 Task: Enable advance options.
Action: Mouse moved to (963, 73)
Screenshot: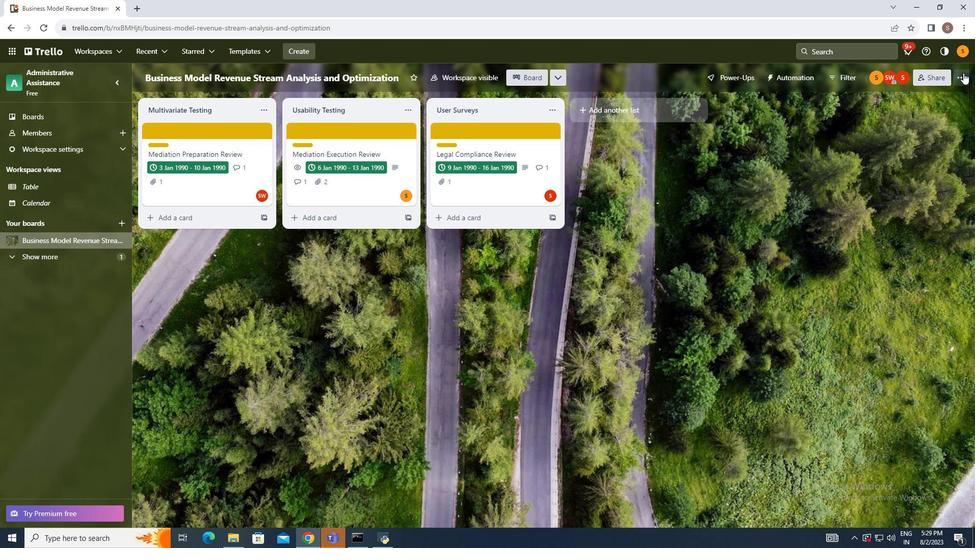 
Action: Mouse pressed left at (963, 73)
Screenshot: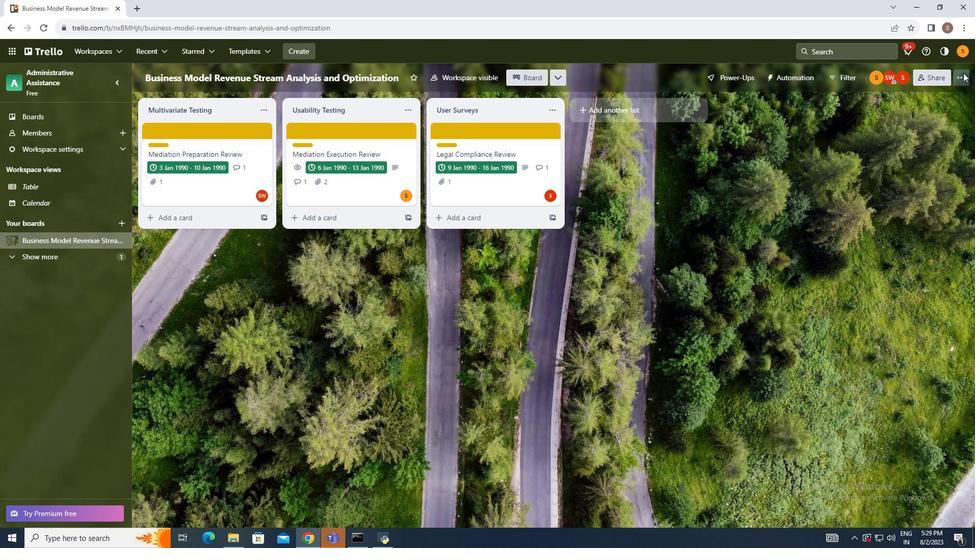 
Action: Mouse moved to (904, 213)
Screenshot: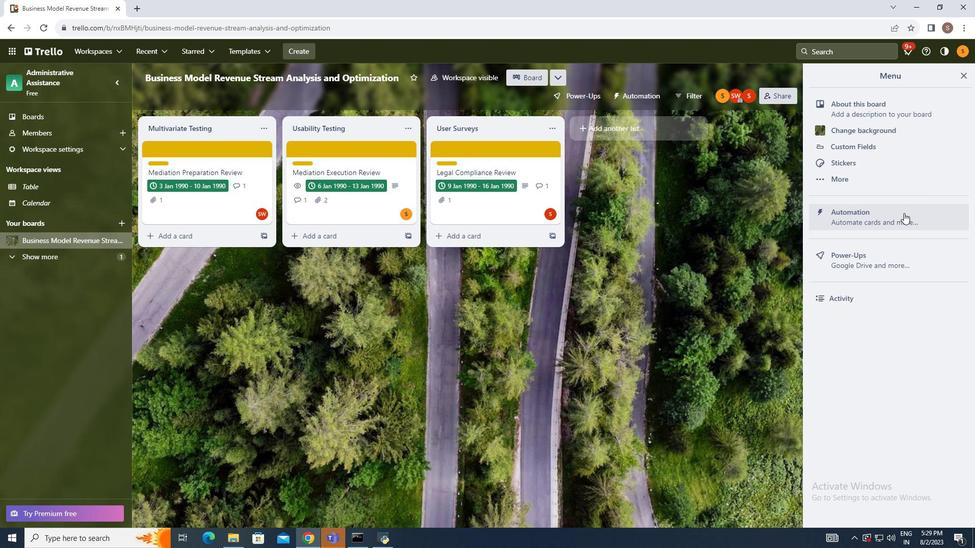 
Action: Mouse pressed left at (904, 213)
Screenshot: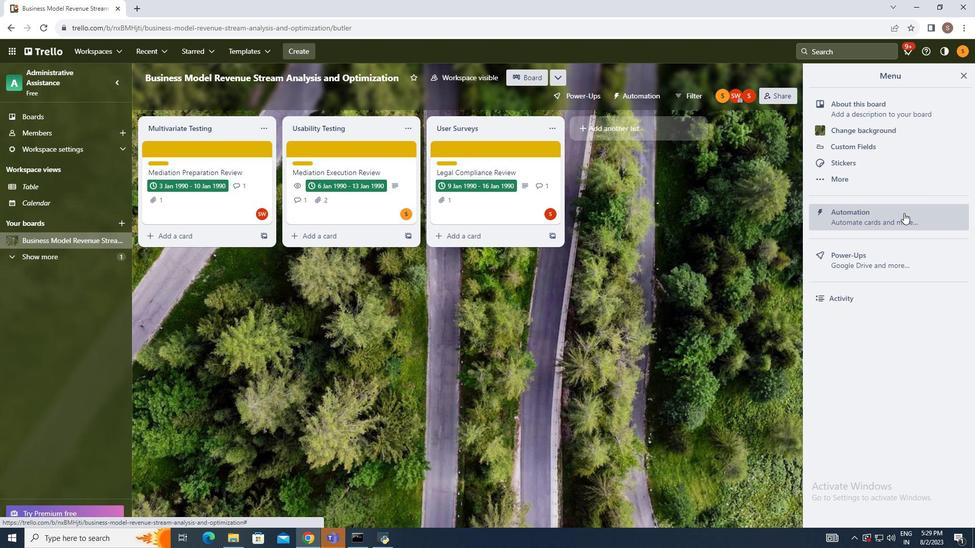 
Action: Mouse moved to (198, 184)
Screenshot: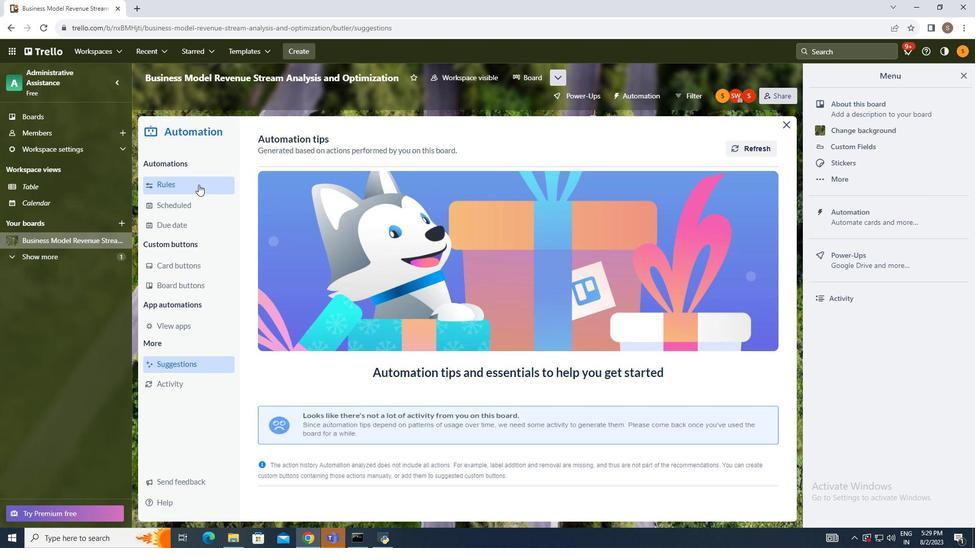 
Action: Mouse pressed left at (198, 184)
Screenshot: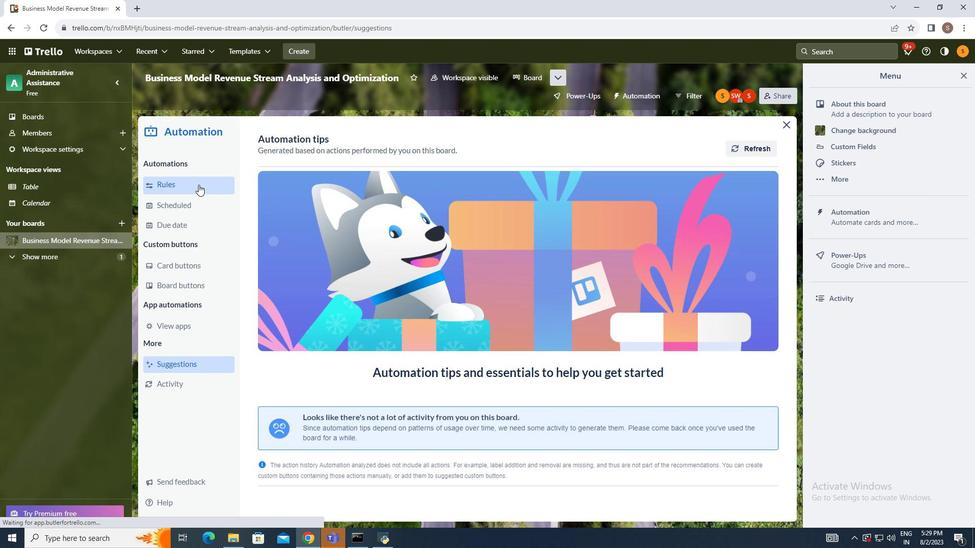 
Action: Mouse moved to (668, 143)
Screenshot: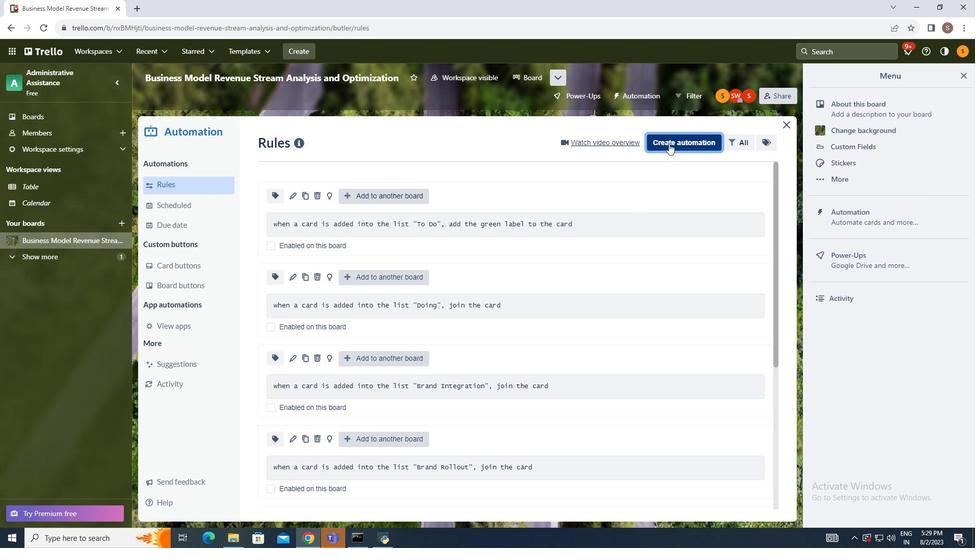 
Action: Mouse pressed left at (668, 143)
Screenshot: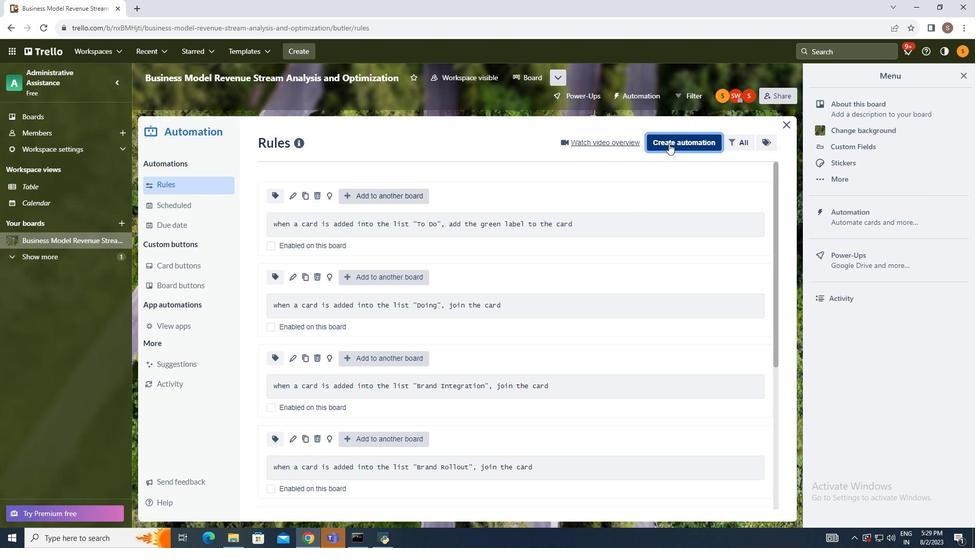 
Action: Mouse moved to (539, 236)
Screenshot: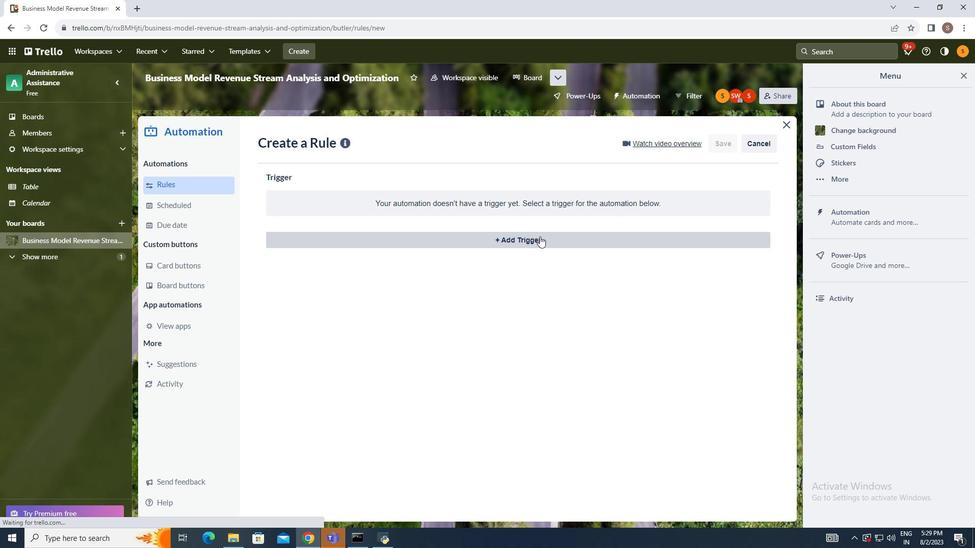 
Action: Mouse pressed left at (539, 236)
Screenshot: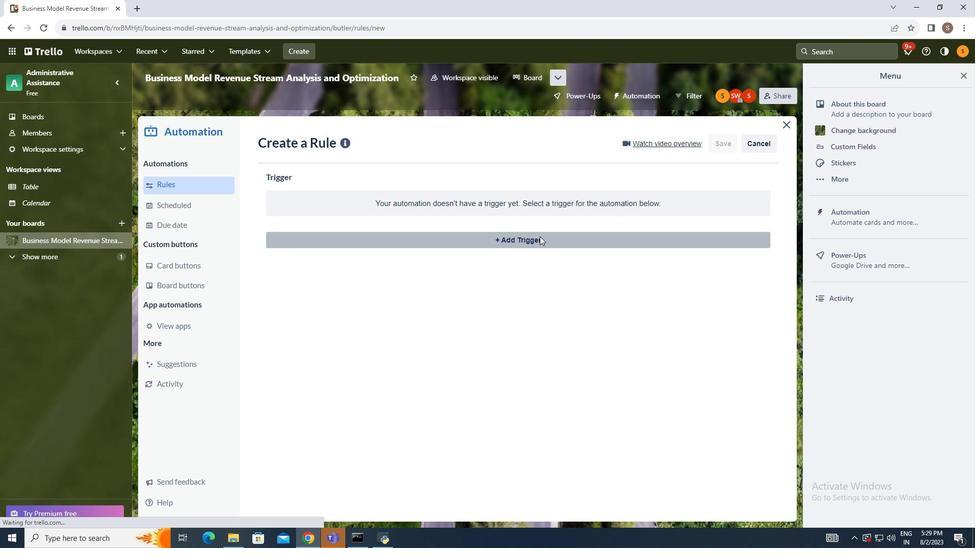 
Action: Mouse moved to (706, 276)
Screenshot: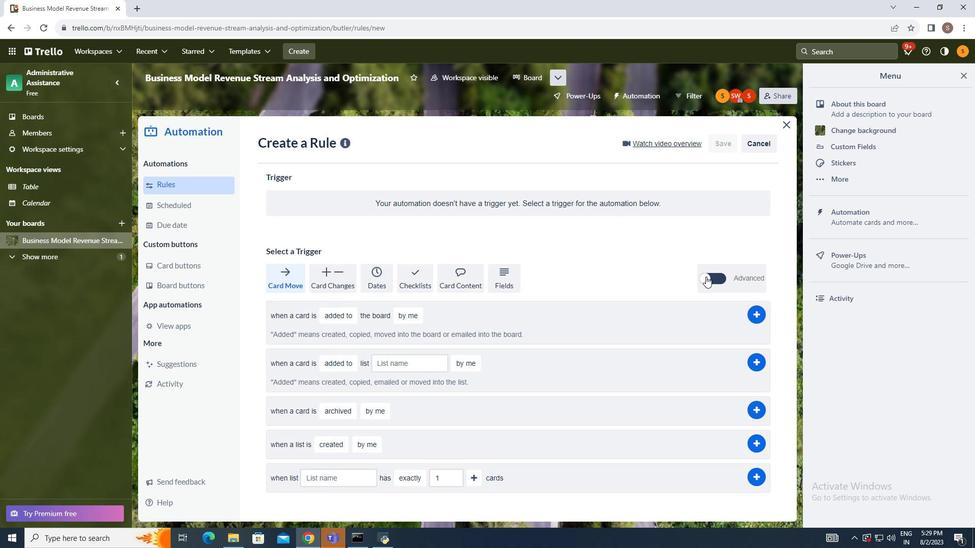 
Action: Mouse pressed left at (706, 276)
Screenshot: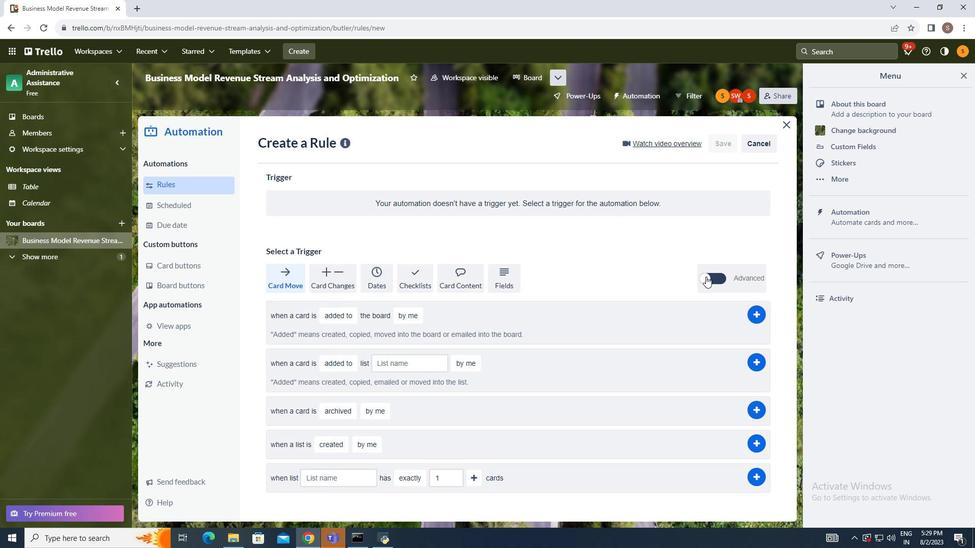 
Action: Mouse moved to (652, 278)
Screenshot: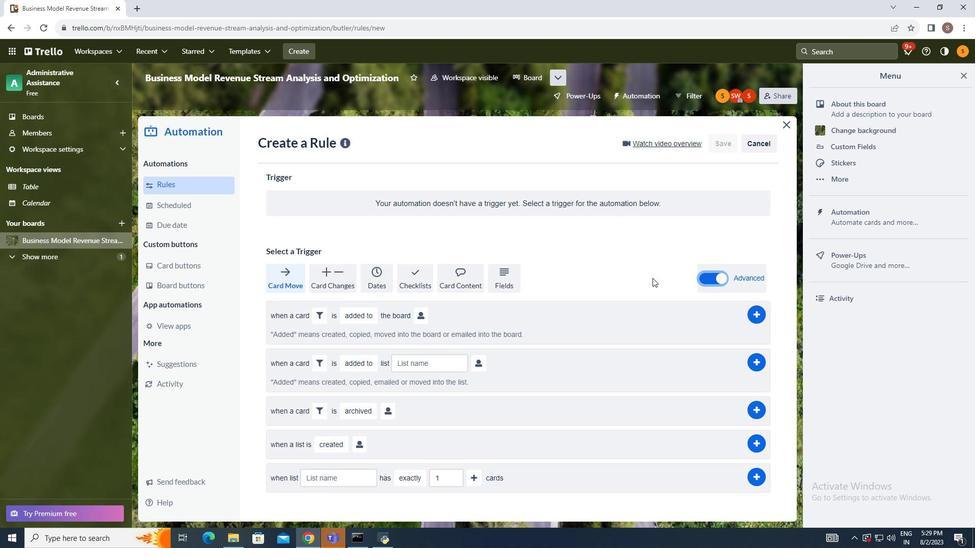 
